 Task: Change the Slide transition to fade.
Action: Mouse moved to (778, 348)
Screenshot: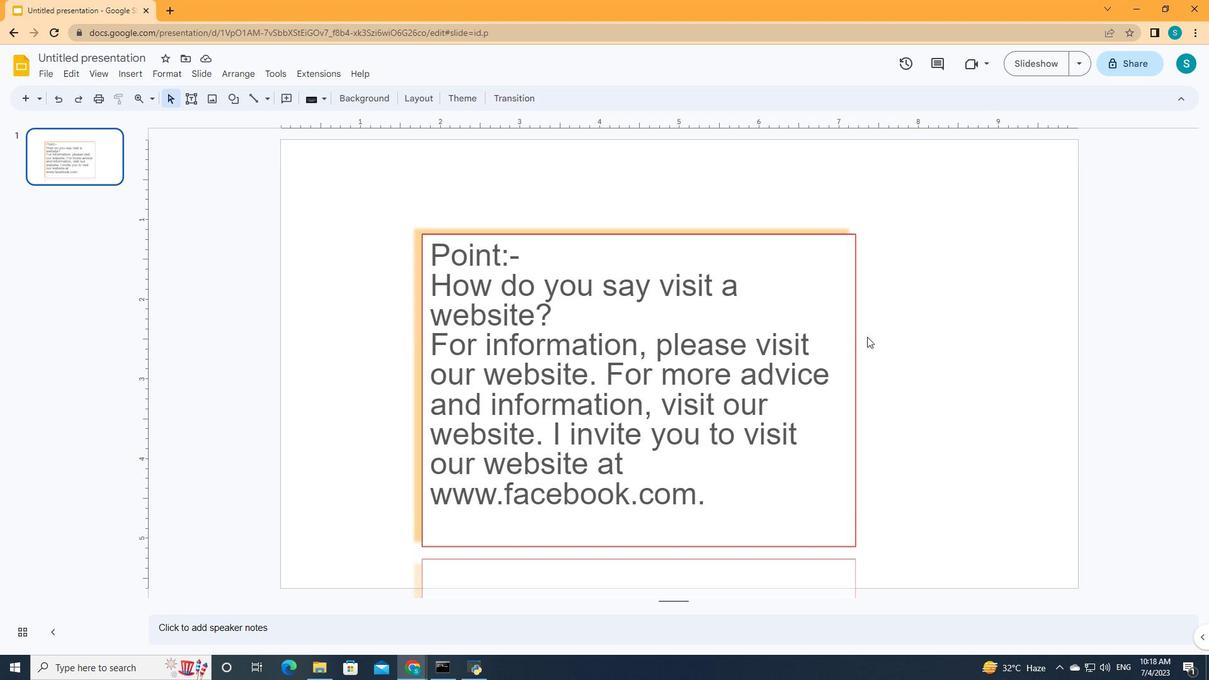
Action: Mouse pressed left at (778, 348)
Screenshot: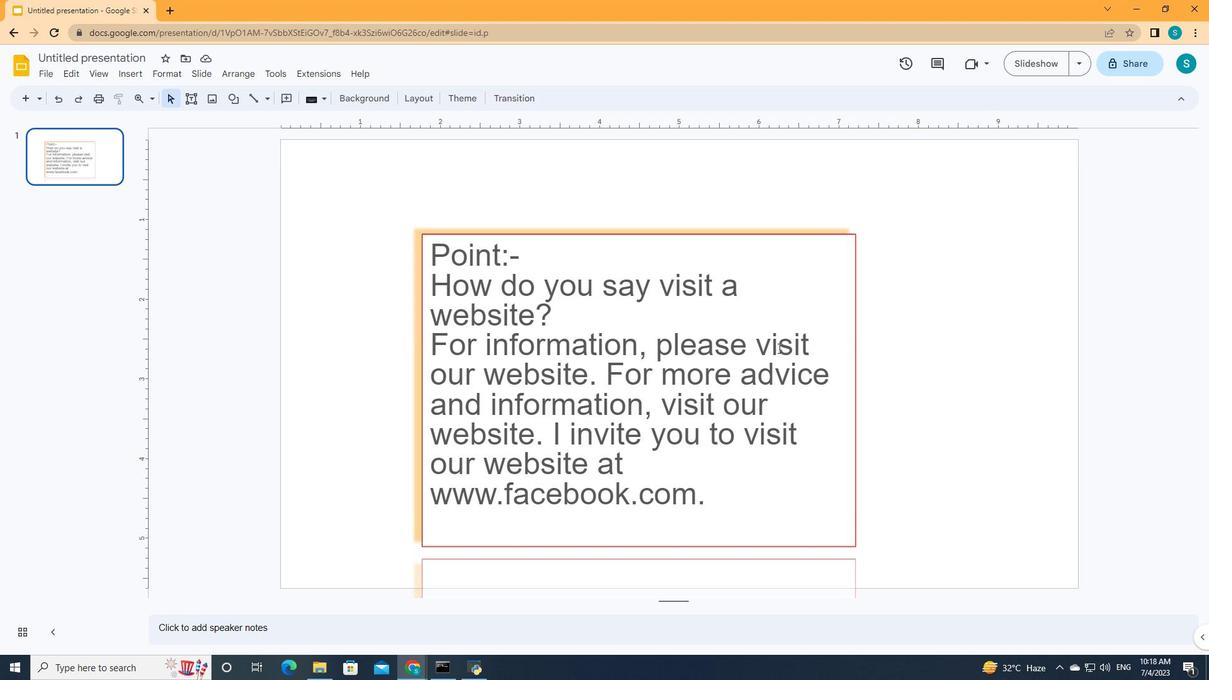 
Action: Mouse moved to (942, 90)
Screenshot: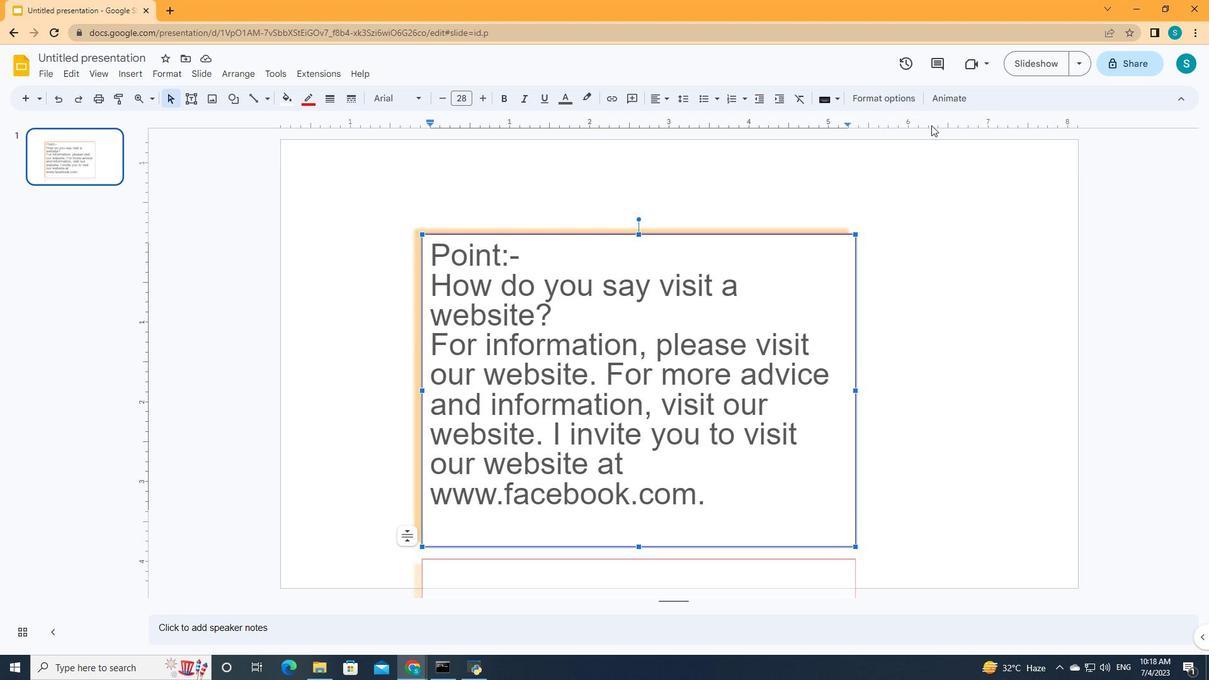 
Action: Mouse pressed left at (942, 90)
Screenshot: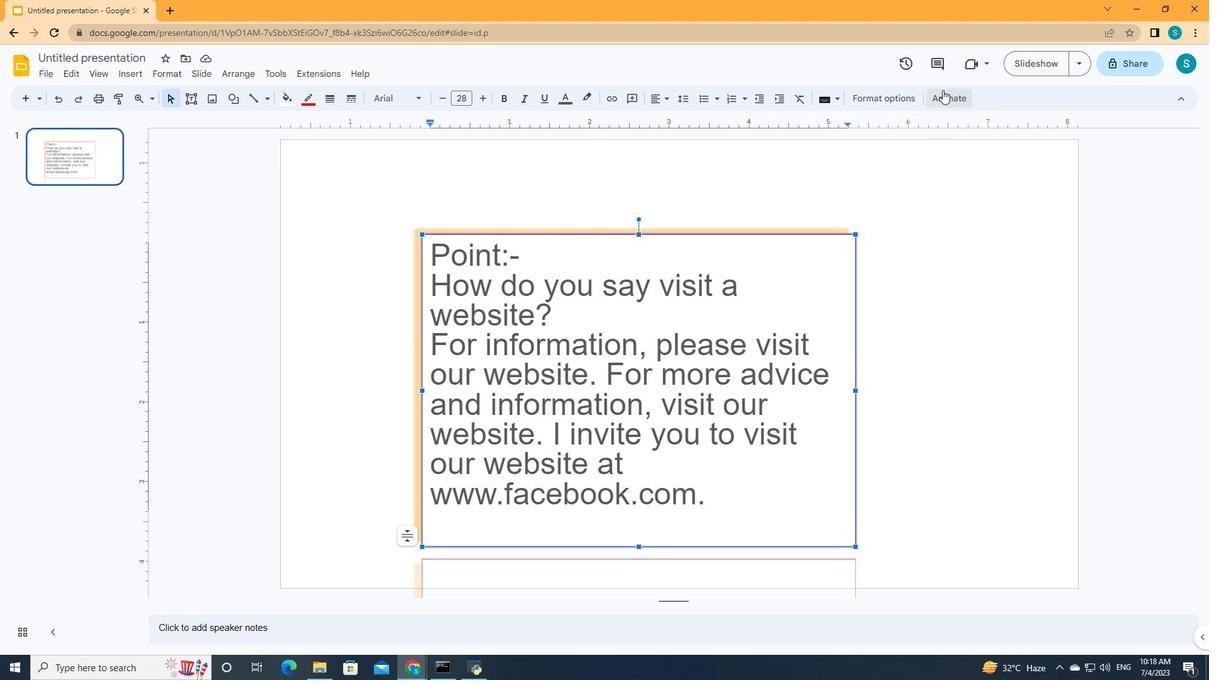 
Action: Mouse moved to (1025, 177)
Screenshot: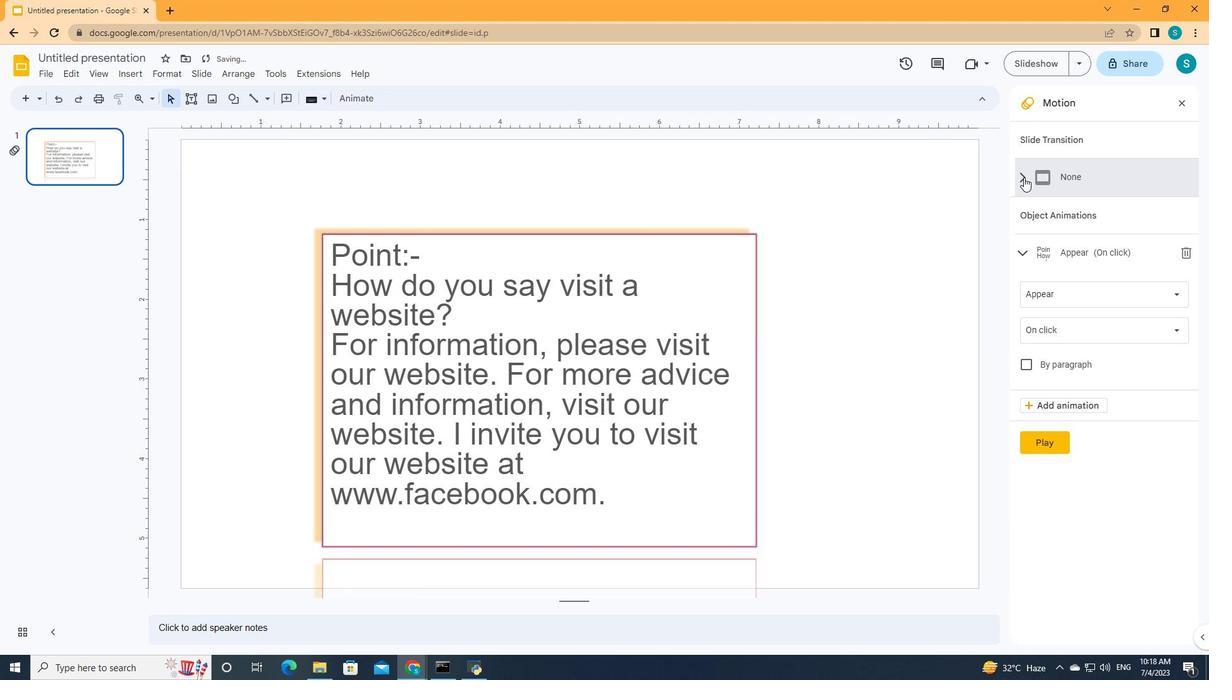 
Action: Mouse pressed left at (1025, 177)
Screenshot: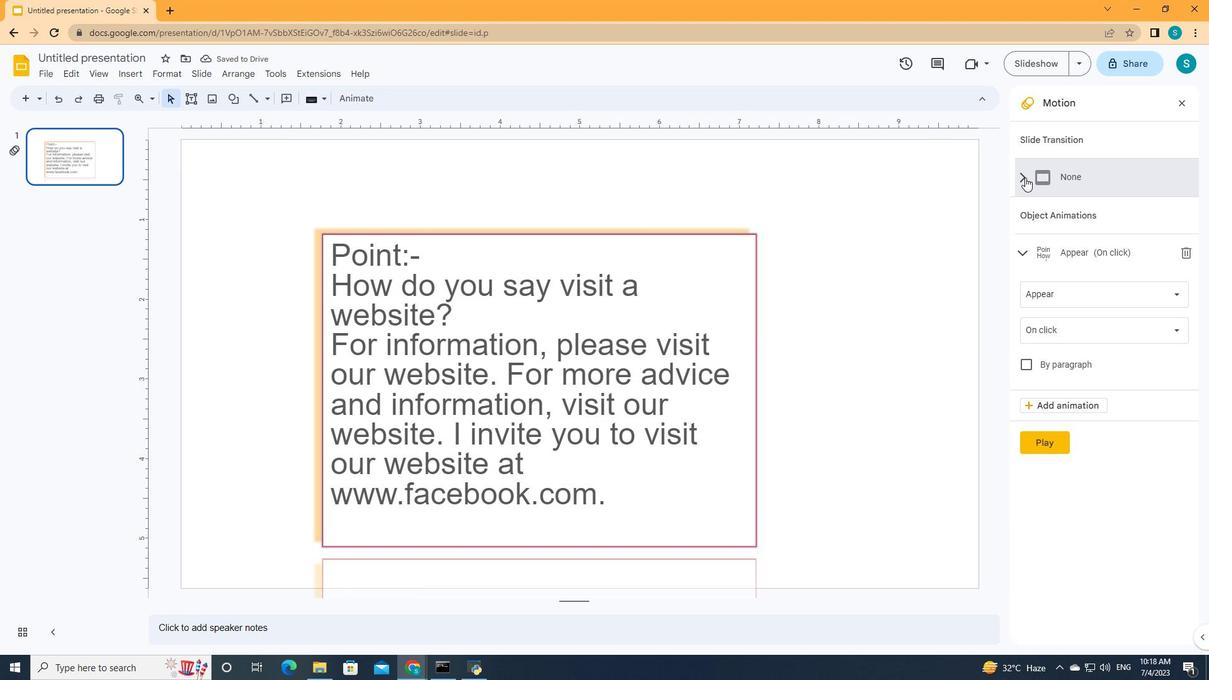 
Action: Mouse moved to (1071, 214)
Screenshot: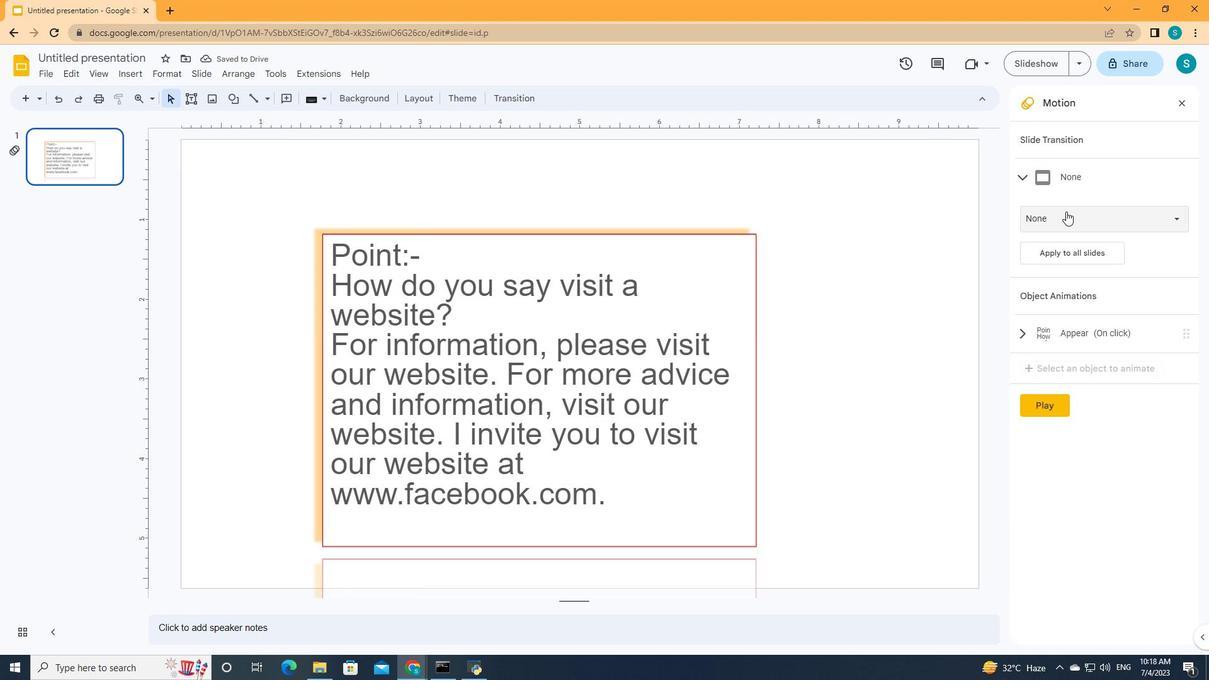 
Action: Mouse pressed left at (1071, 214)
Screenshot: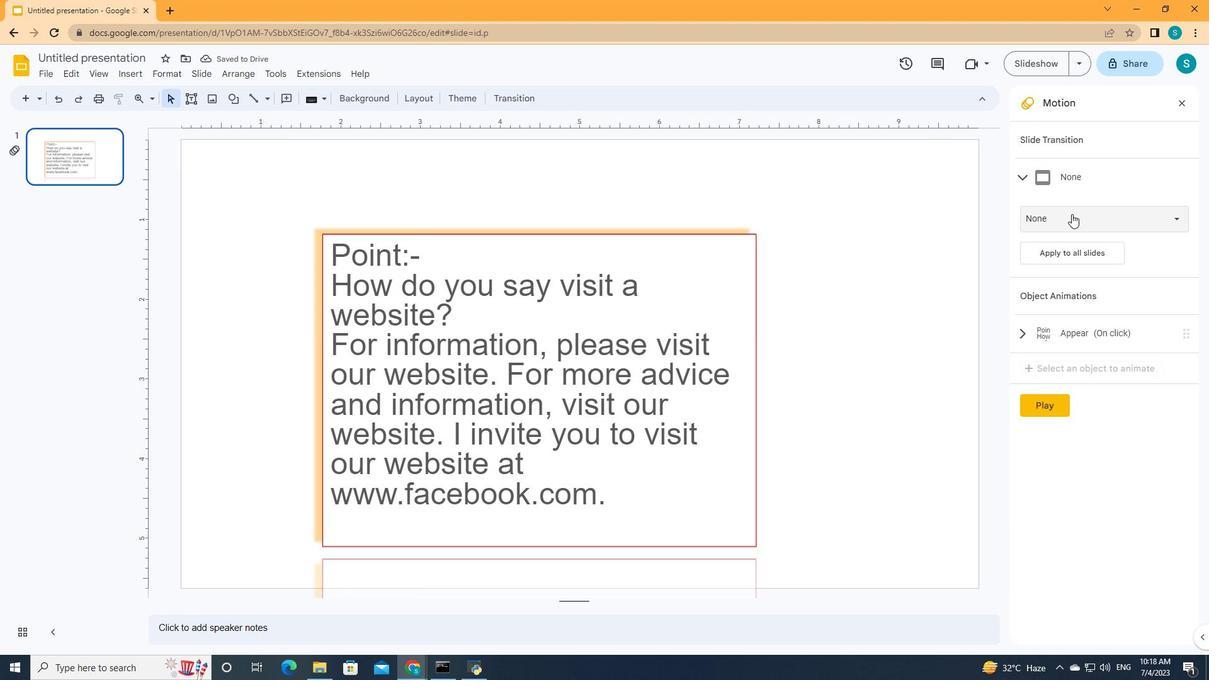 
Action: Mouse moved to (1054, 280)
Screenshot: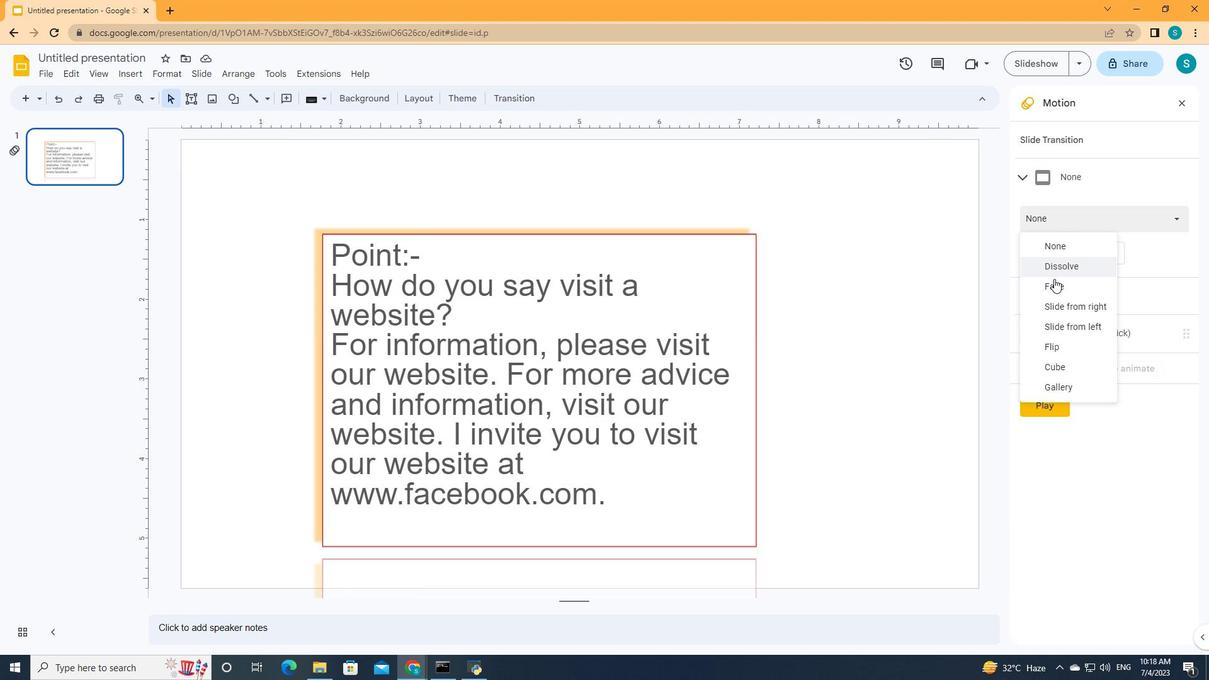 
Action: Mouse pressed left at (1054, 280)
Screenshot: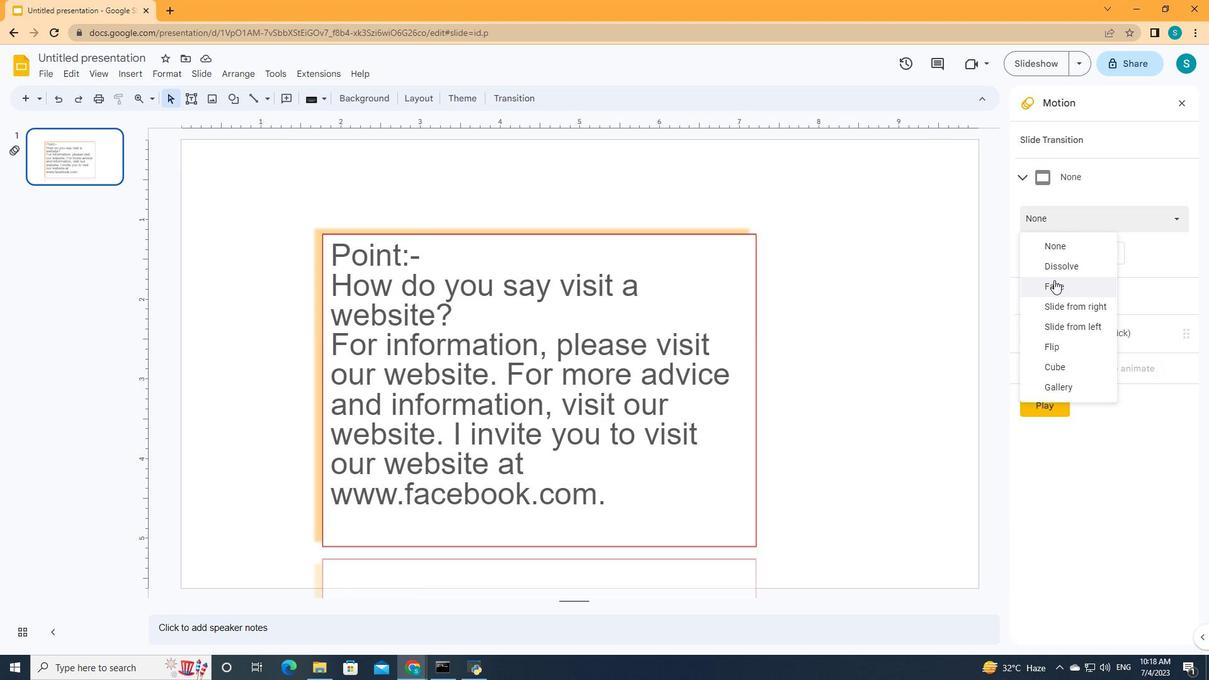 
Action: Mouse moved to (1054, 280)
Screenshot: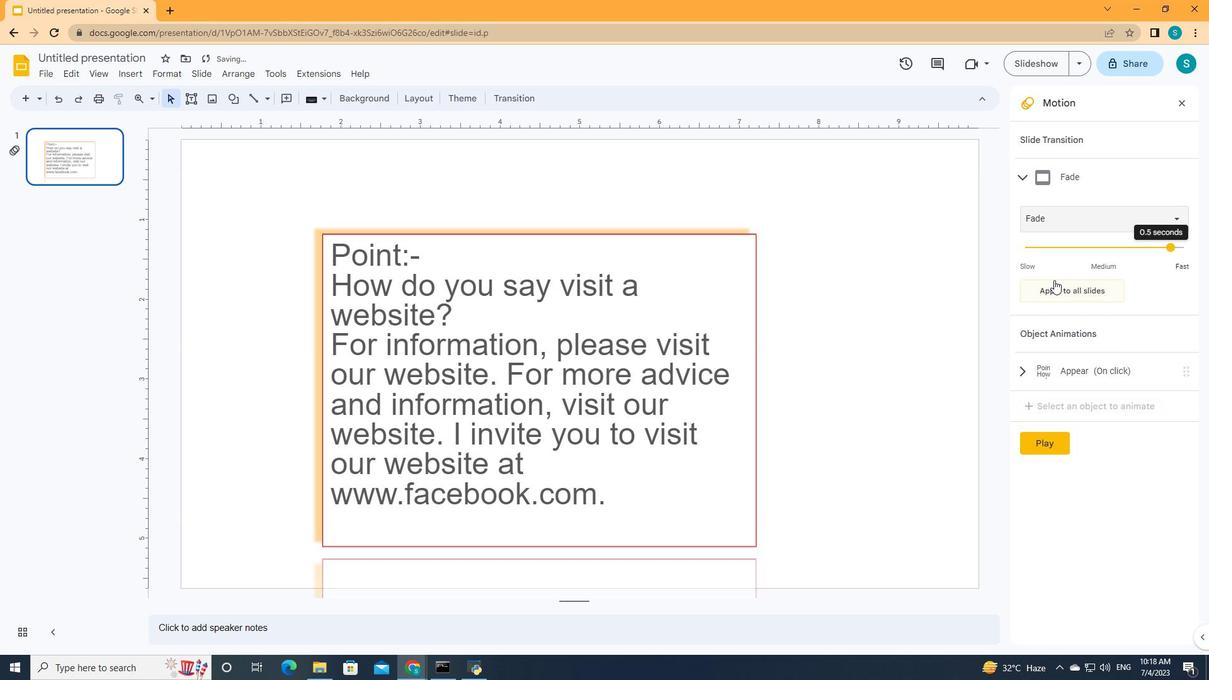
